 Task: Create a scrum project ZephyrTech.
Action: Mouse moved to (209, 54)
Screenshot: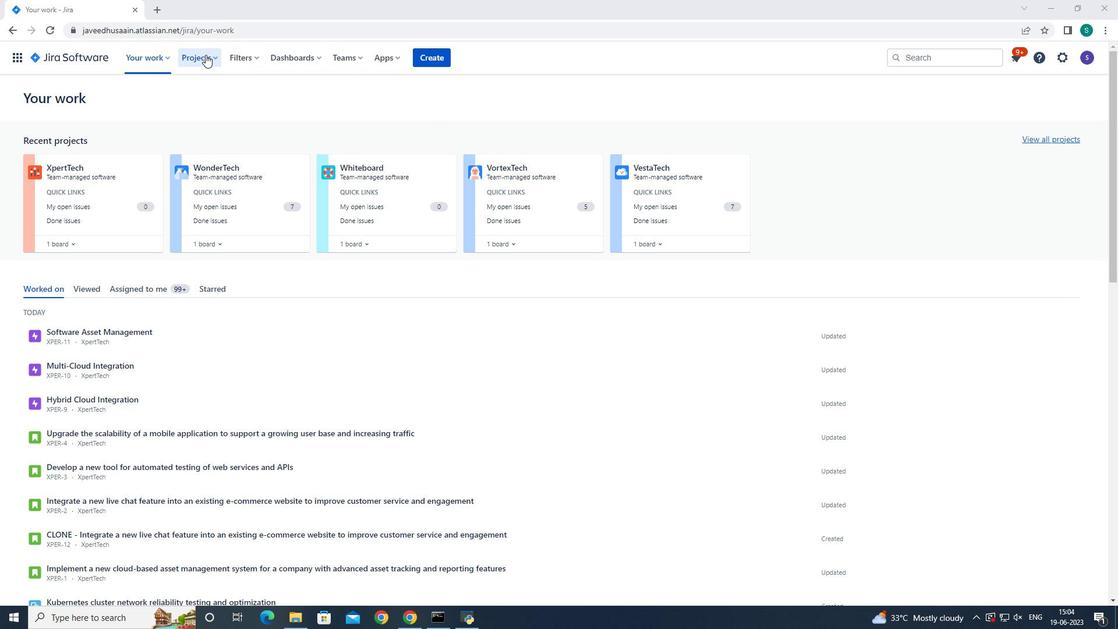 
Action: Mouse pressed left at (209, 54)
Screenshot: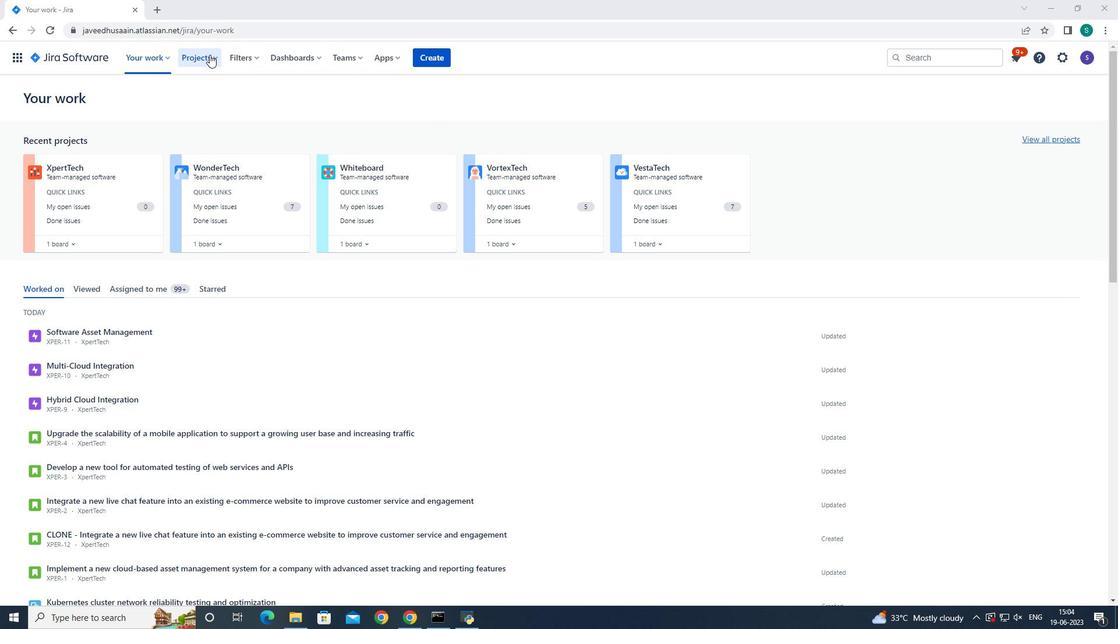 
Action: Mouse moved to (226, 289)
Screenshot: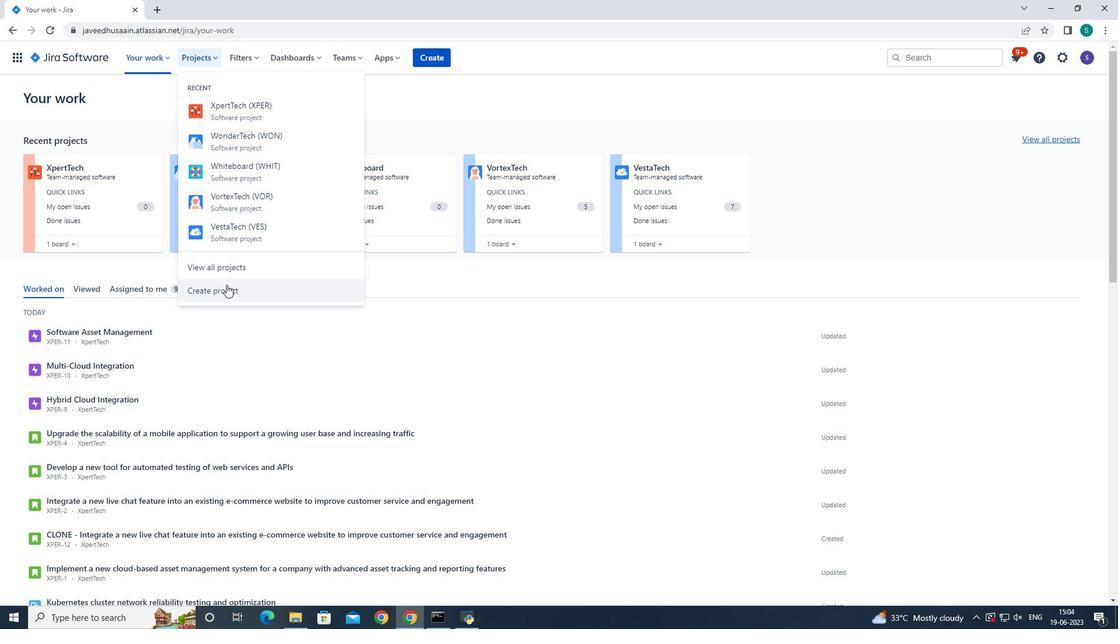 
Action: Mouse pressed left at (226, 289)
Screenshot: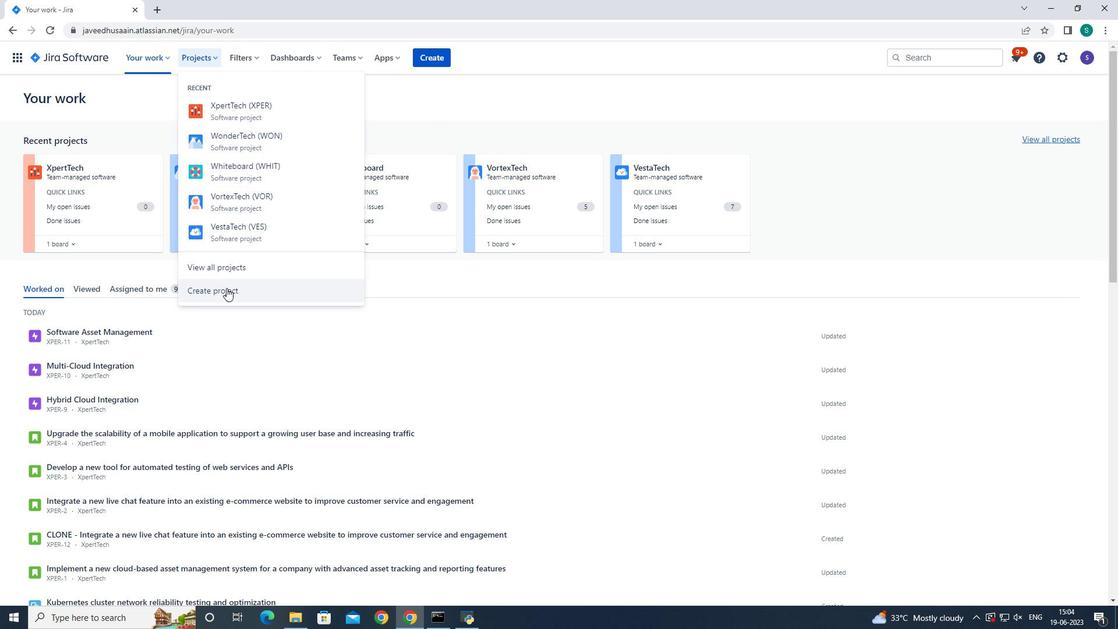 
Action: Mouse moved to (507, 188)
Screenshot: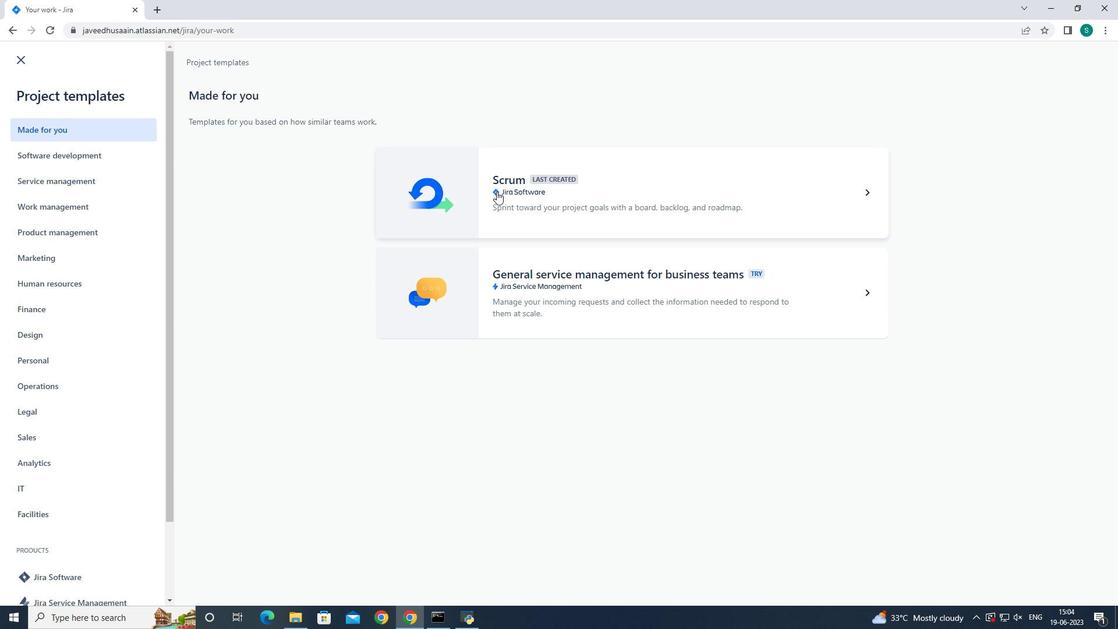 
Action: Mouse pressed left at (506, 189)
Screenshot: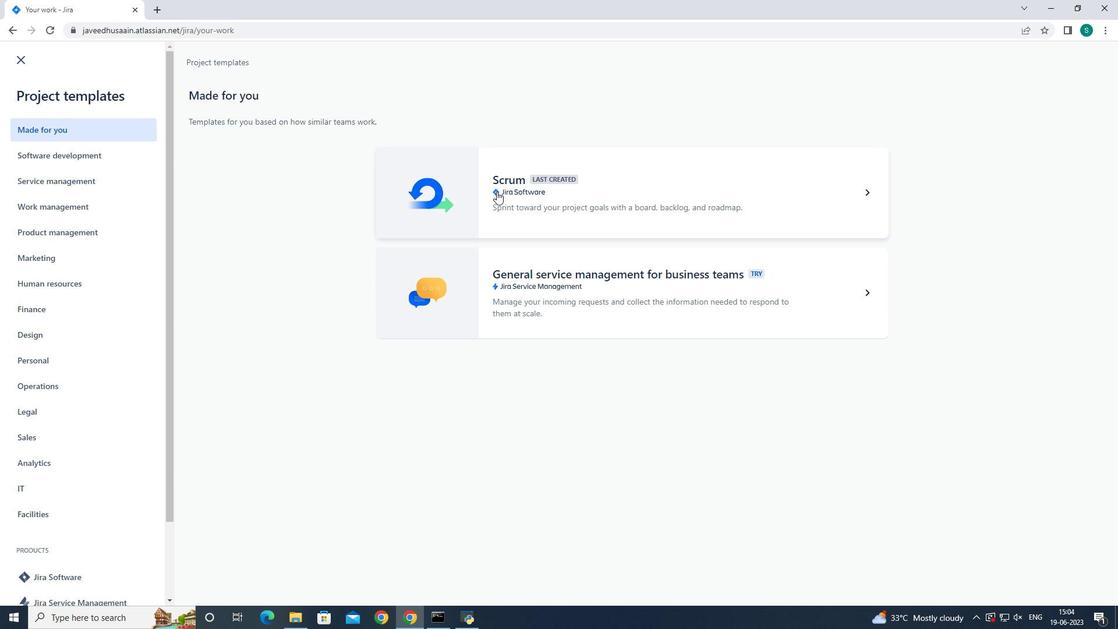 
Action: Mouse moved to (837, 109)
Screenshot: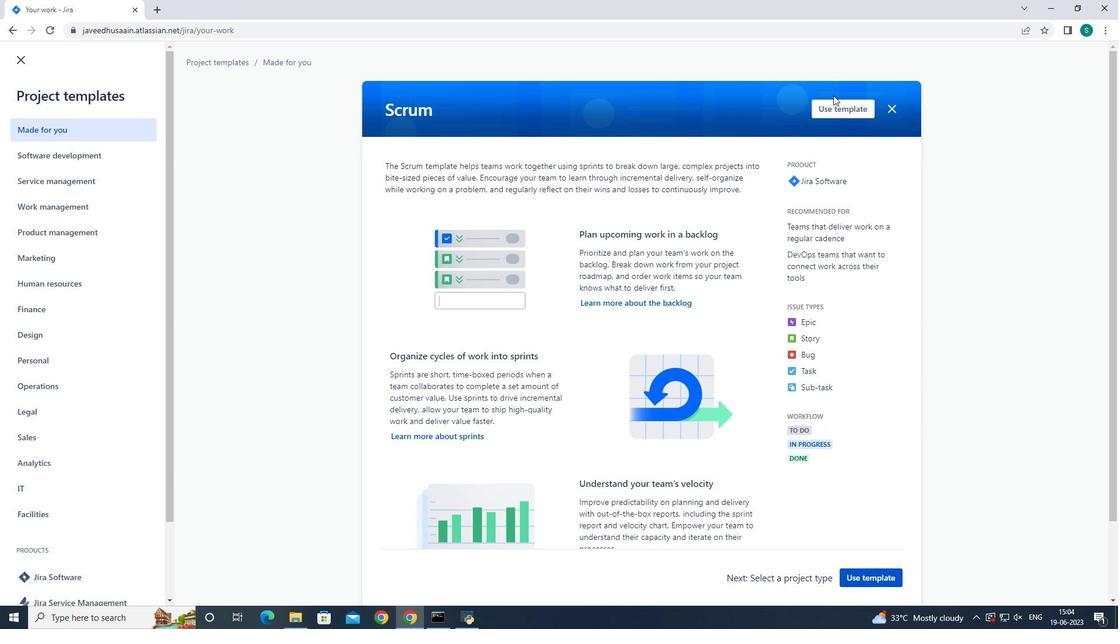 
Action: Mouse pressed left at (837, 109)
Screenshot: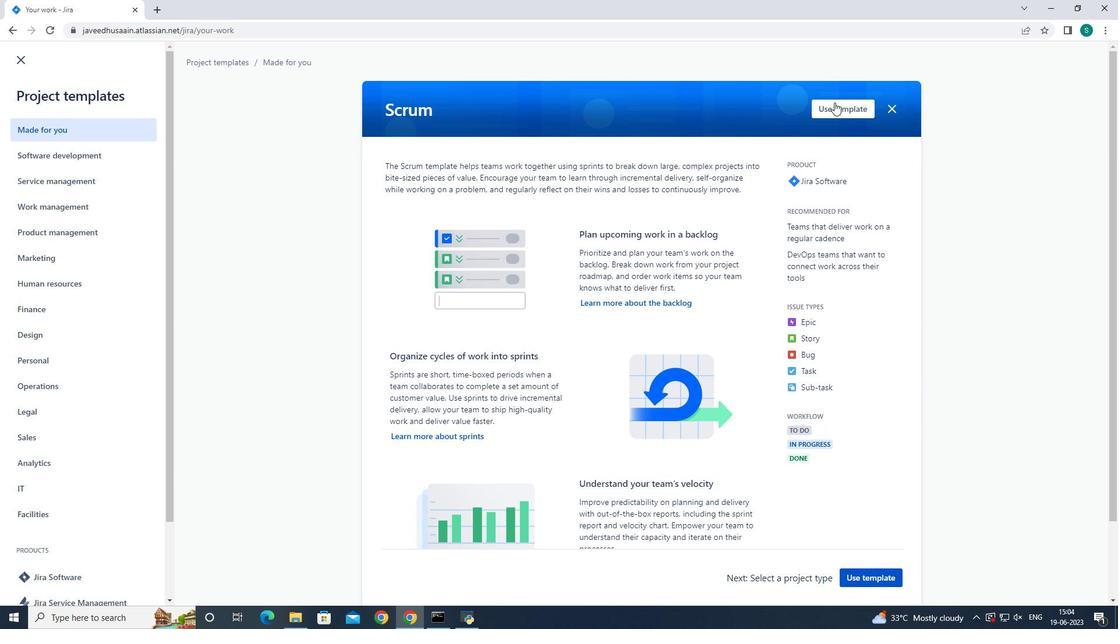 
Action: Mouse moved to (477, 572)
Screenshot: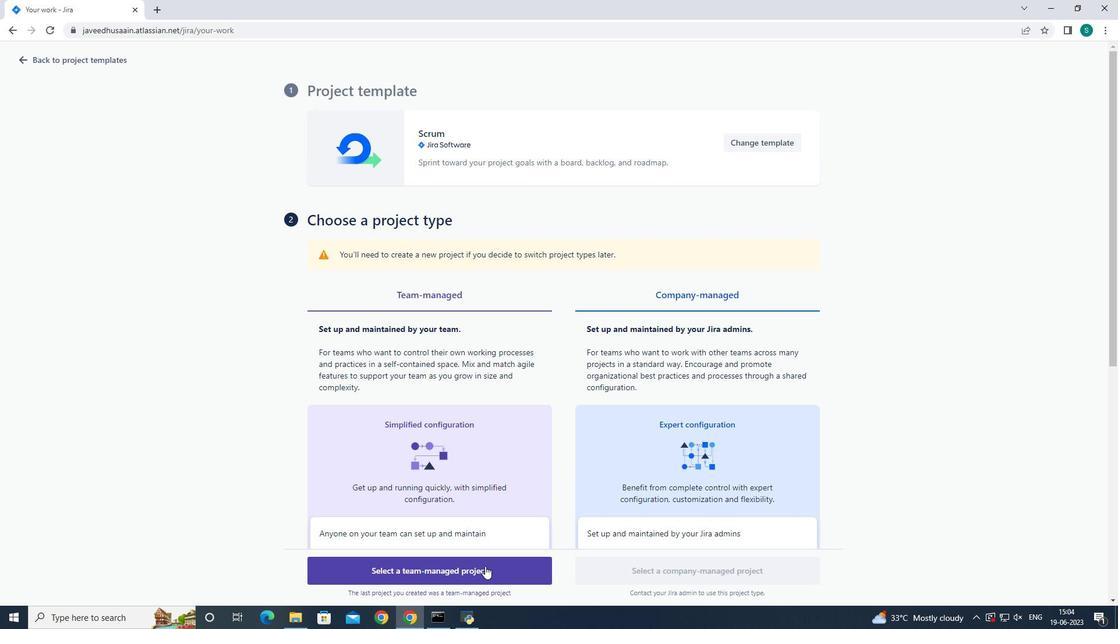 
Action: Mouse pressed left at (477, 572)
Screenshot: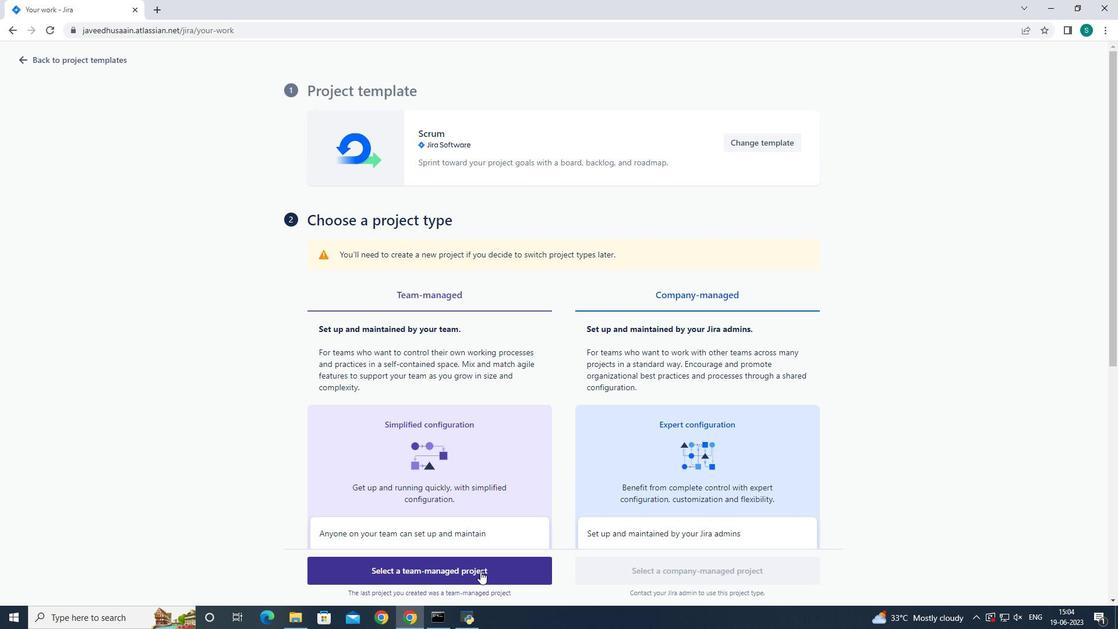 
Action: Mouse moved to (371, 276)
Screenshot: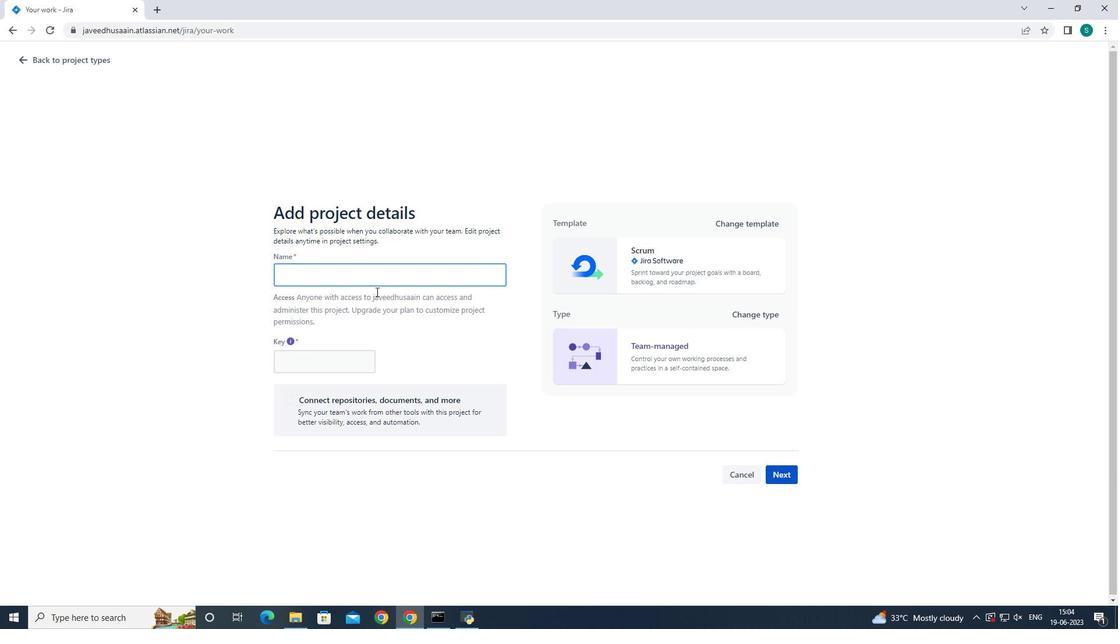 
Action: Mouse pressed left at (371, 276)
Screenshot: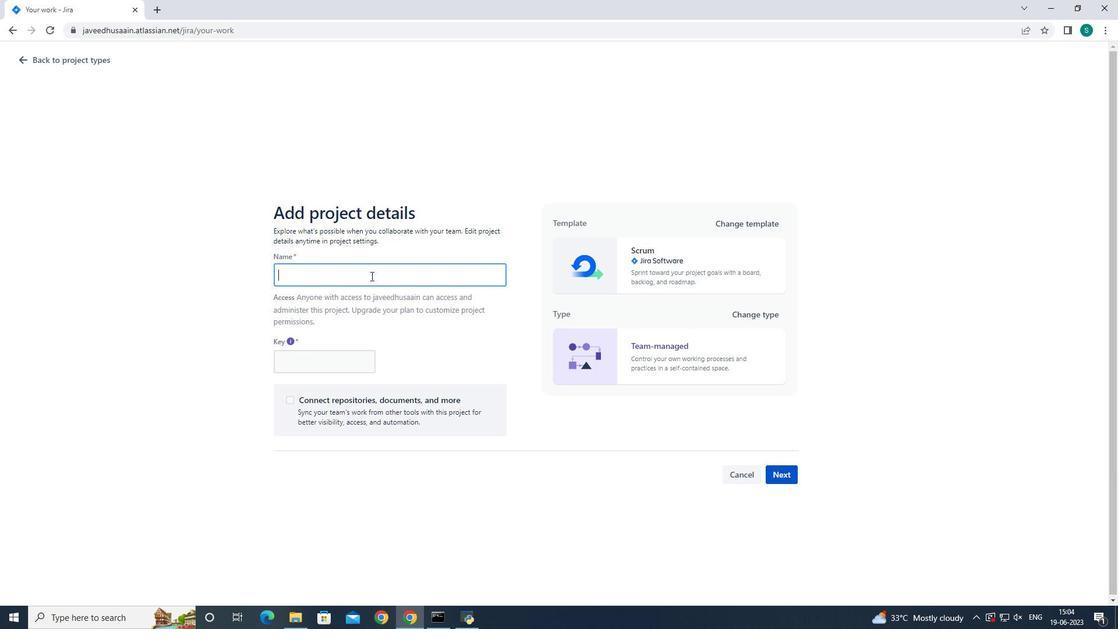 
Action: Key pressed <Key.shift>Zephry<Key.shift>Tech
Screenshot: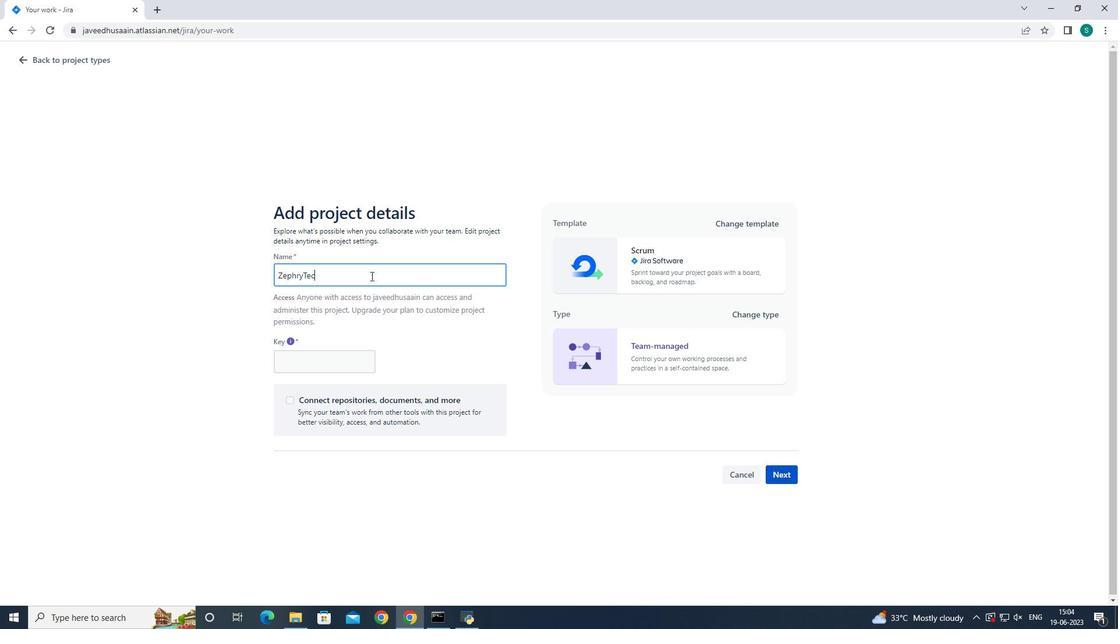 
Action: Mouse moved to (776, 475)
Screenshot: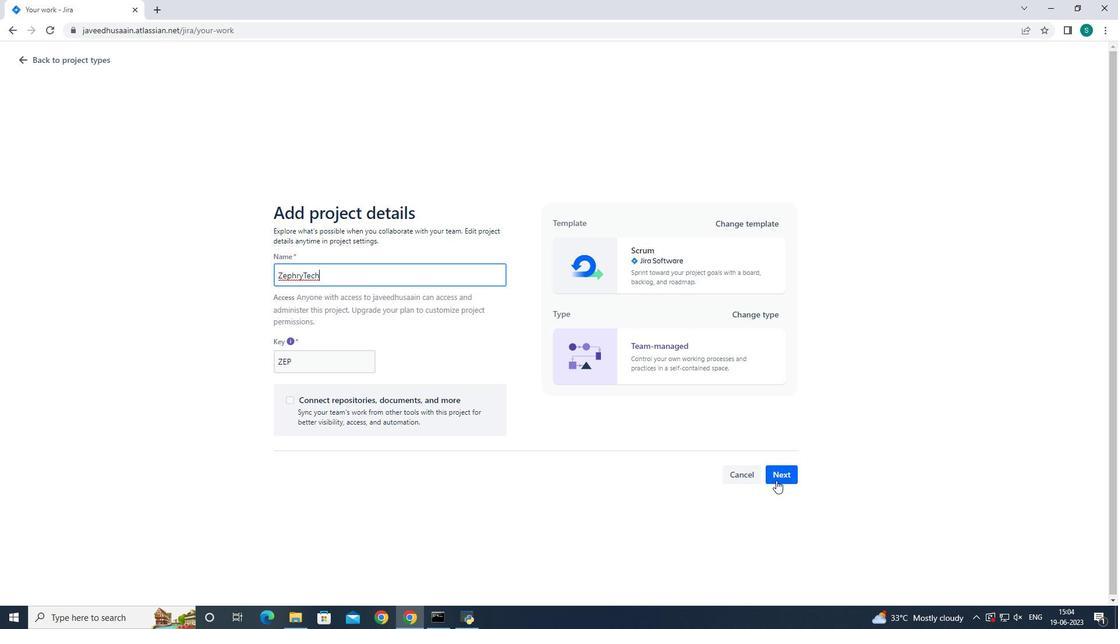
Action: Mouse pressed left at (776, 475)
Screenshot: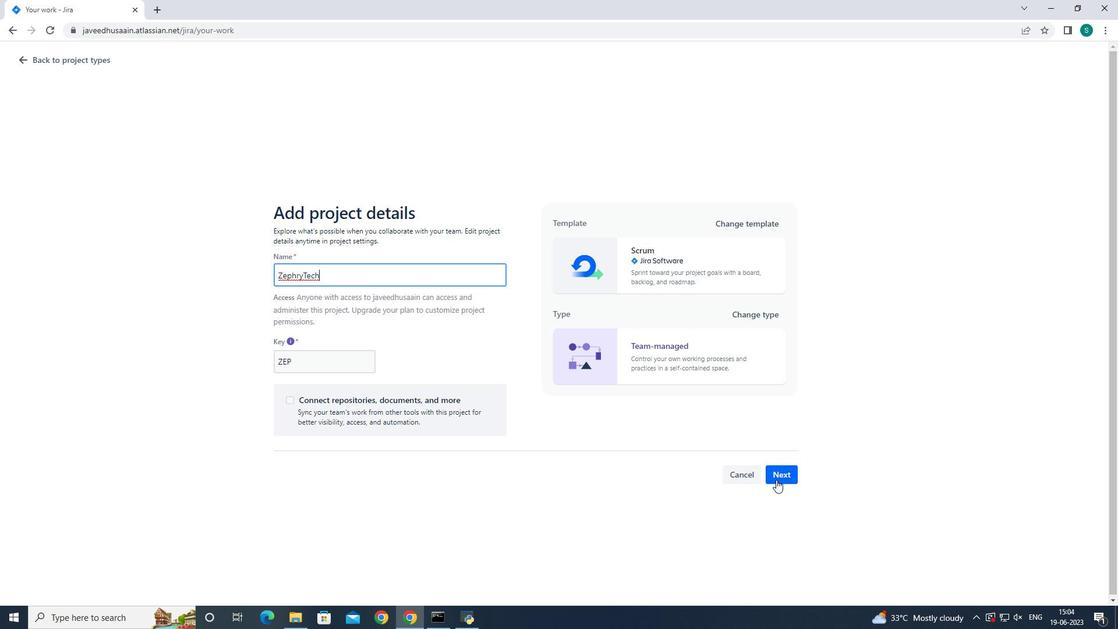 
Action: Mouse moved to (698, 399)
Screenshot: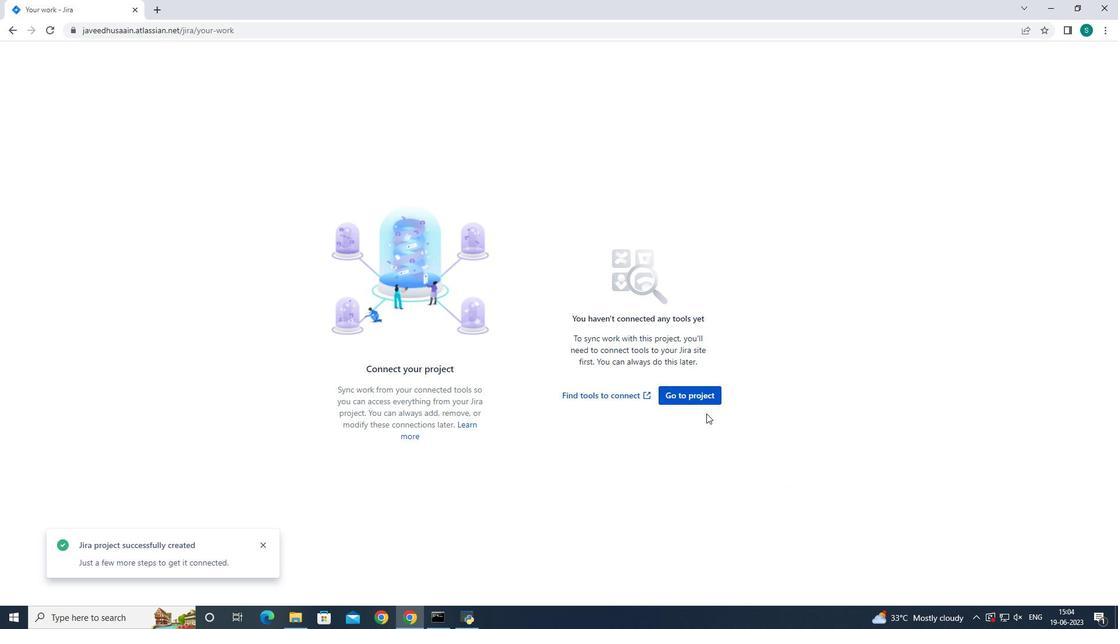 
Action: Mouse pressed left at (698, 399)
Screenshot: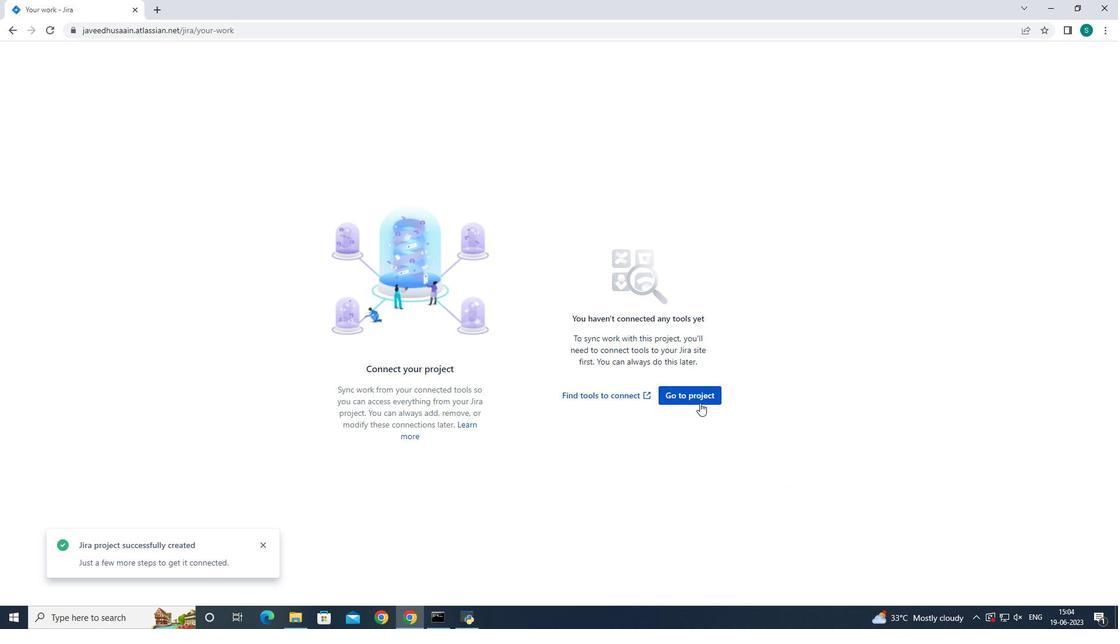 
